 Task: Use the formula "IMSUB" in spreadsheet "Project portfolio".
Action: Mouse moved to (135, 95)
Screenshot: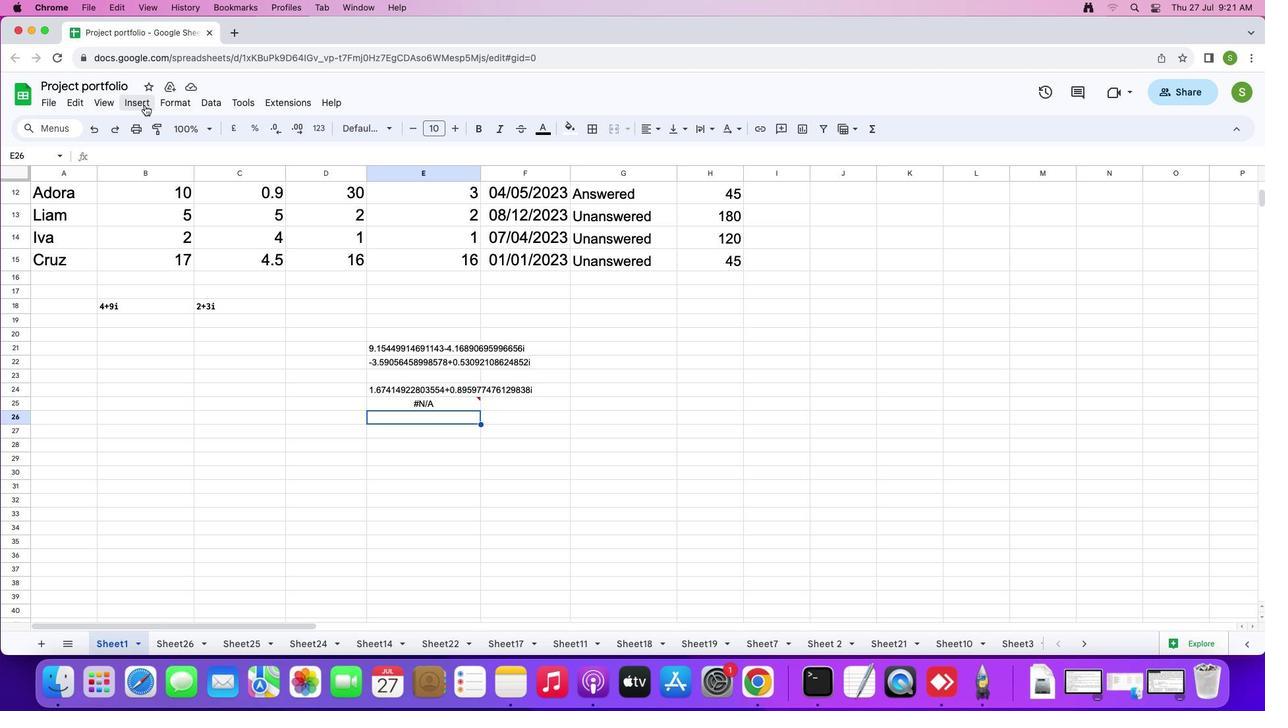 
Action: Mouse pressed left at (135, 95)
Screenshot: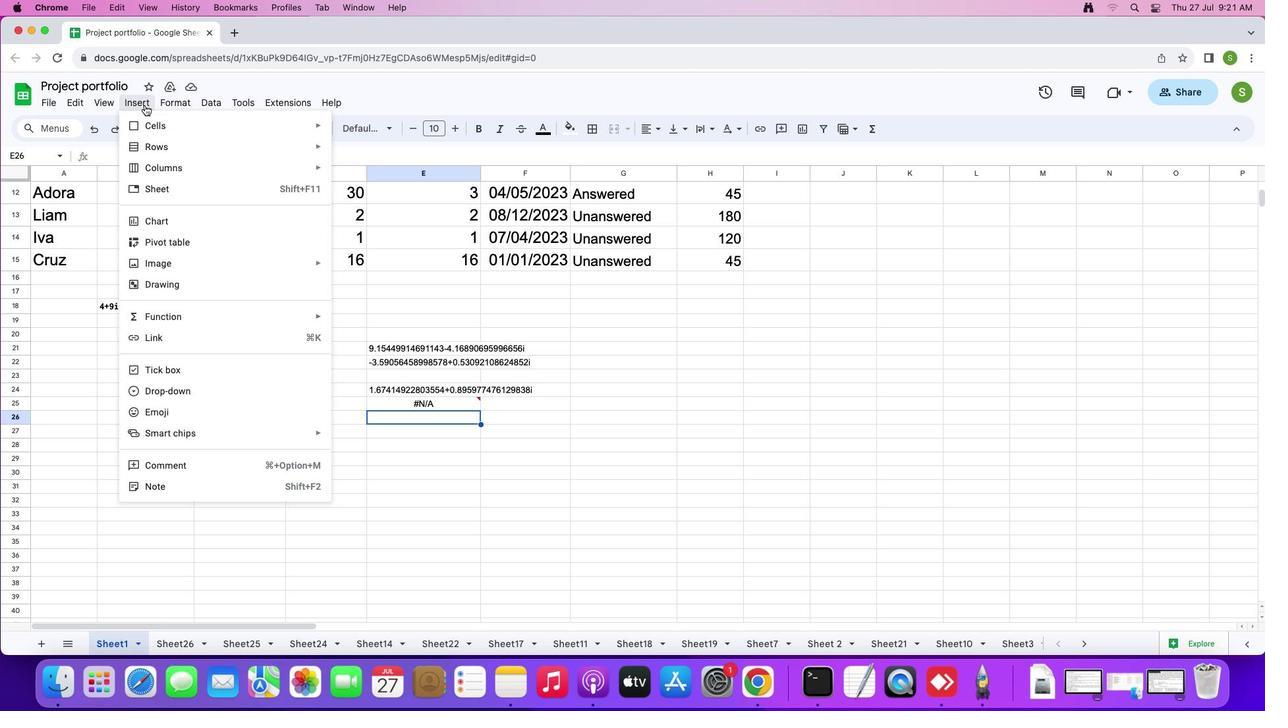 
Action: Mouse moved to (189, 312)
Screenshot: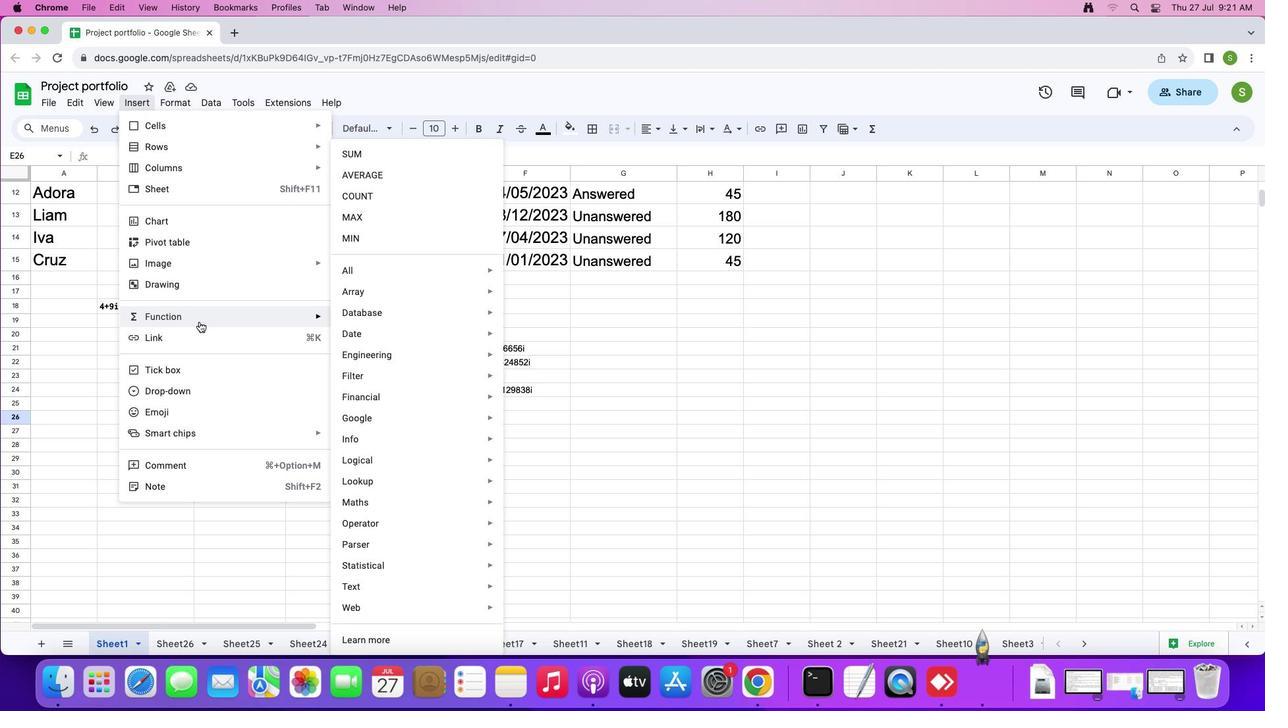 
Action: Mouse pressed left at (189, 312)
Screenshot: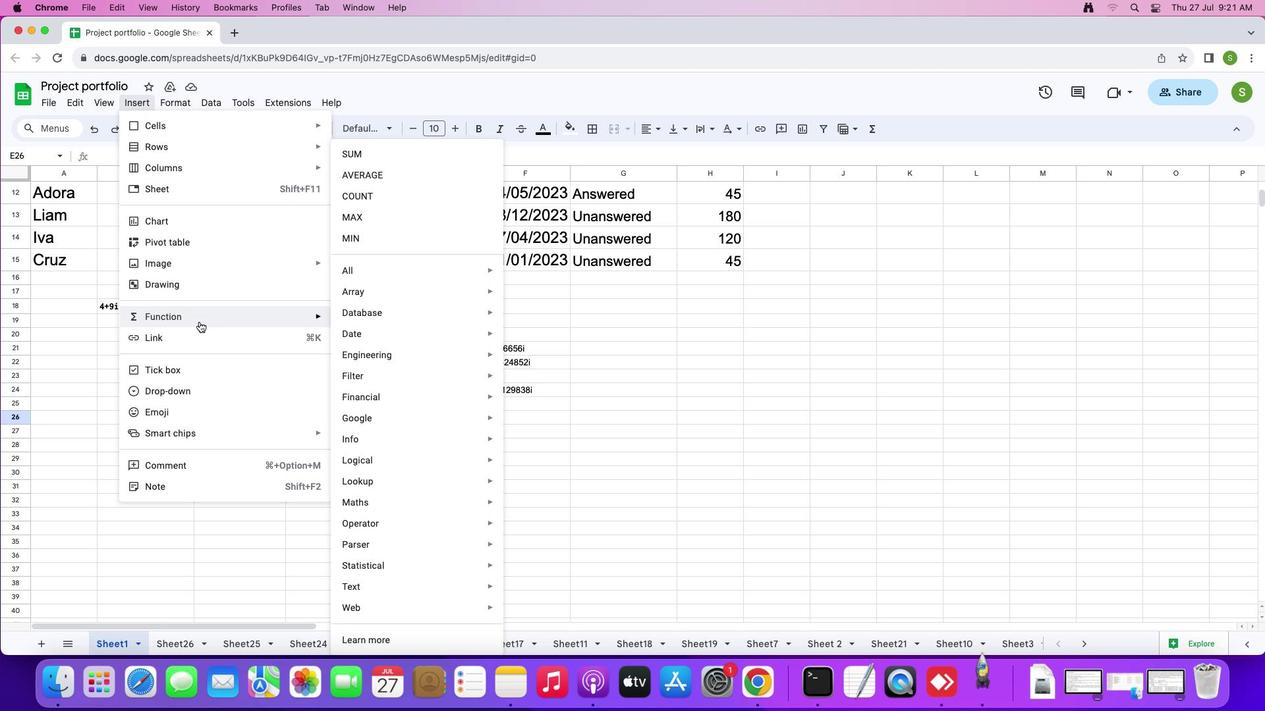 
Action: Mouse moved to (364, 262)
Screenshot: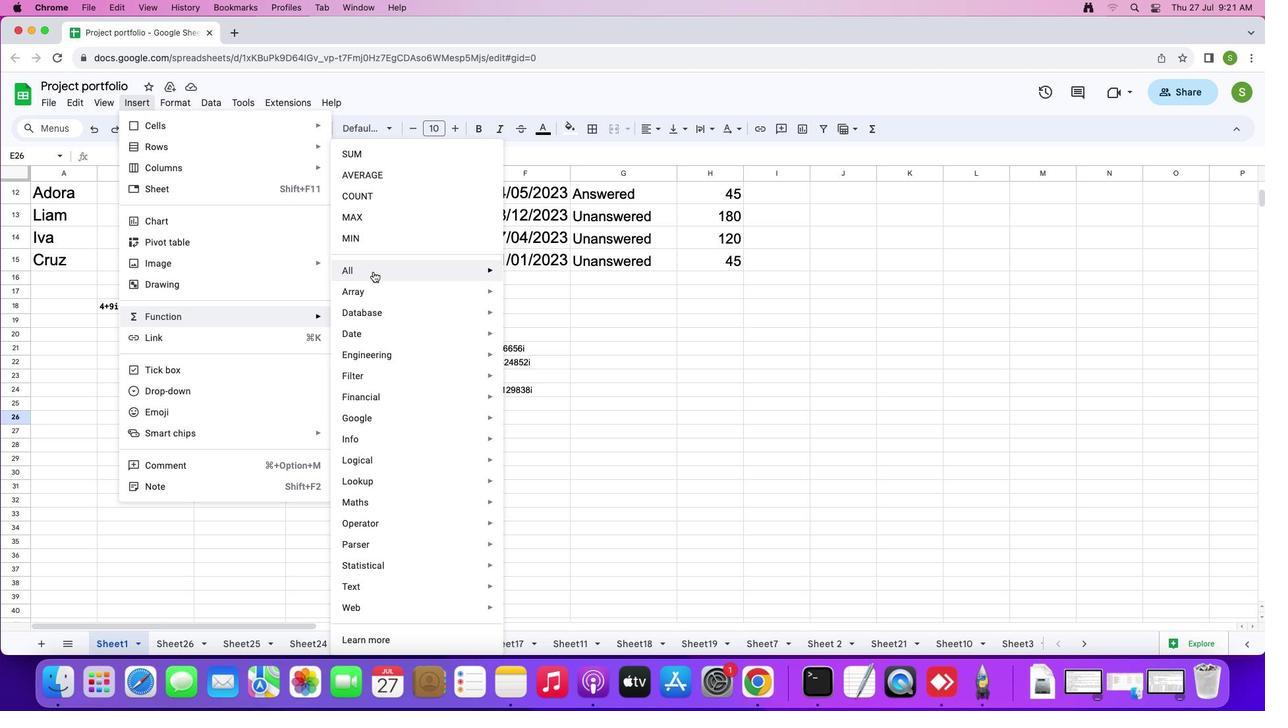 
Action: Mouse pressed left at (364, 262)
Screenshot: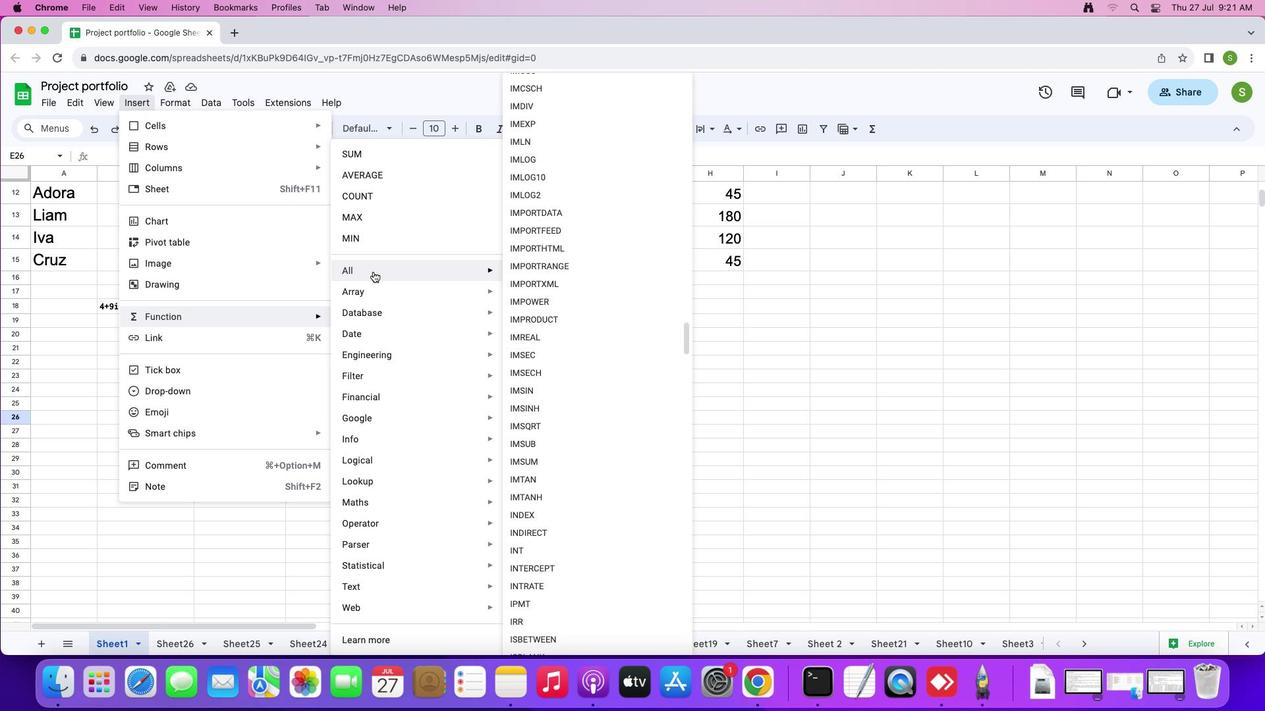 
Action: Mouse moved to (537, 438)
Screenshot: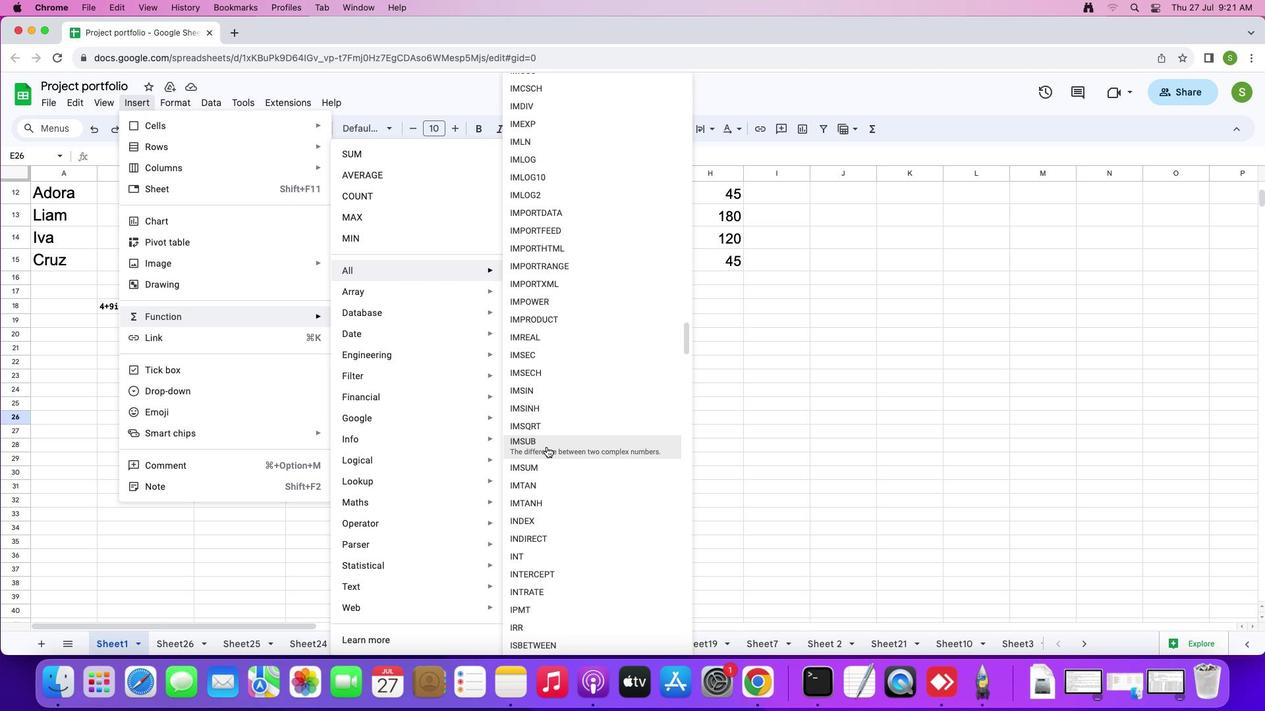
Action: Mouse pressed left at (537, 438)
Screenshot: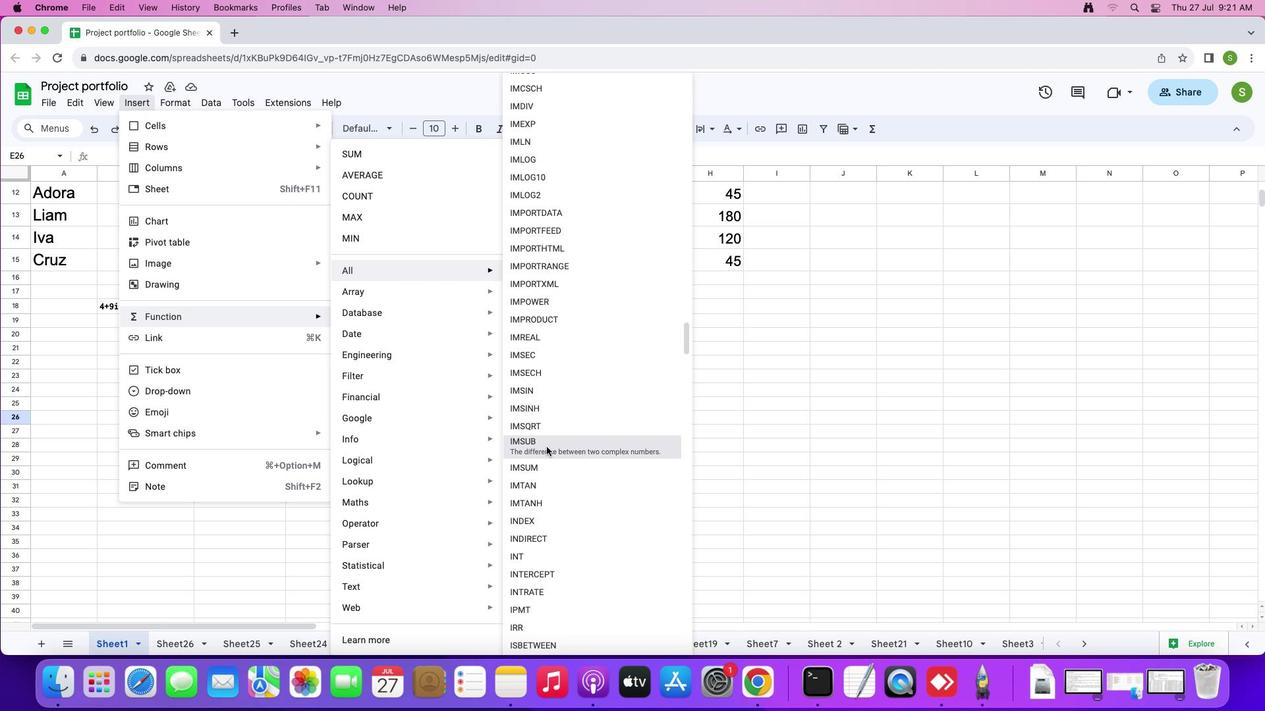 
Action: Mouse moved to (125, 299)
Screenshot: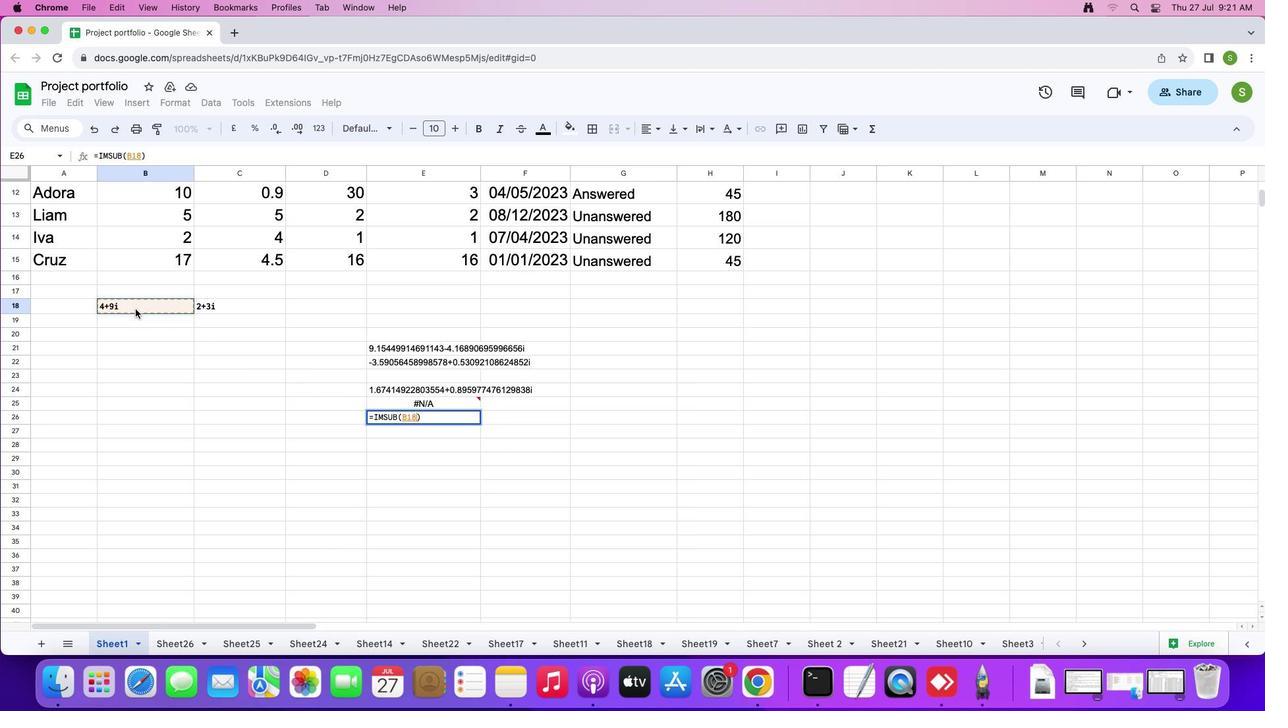 
Action: Mouse pressed left at (125, 299)
Screenshot: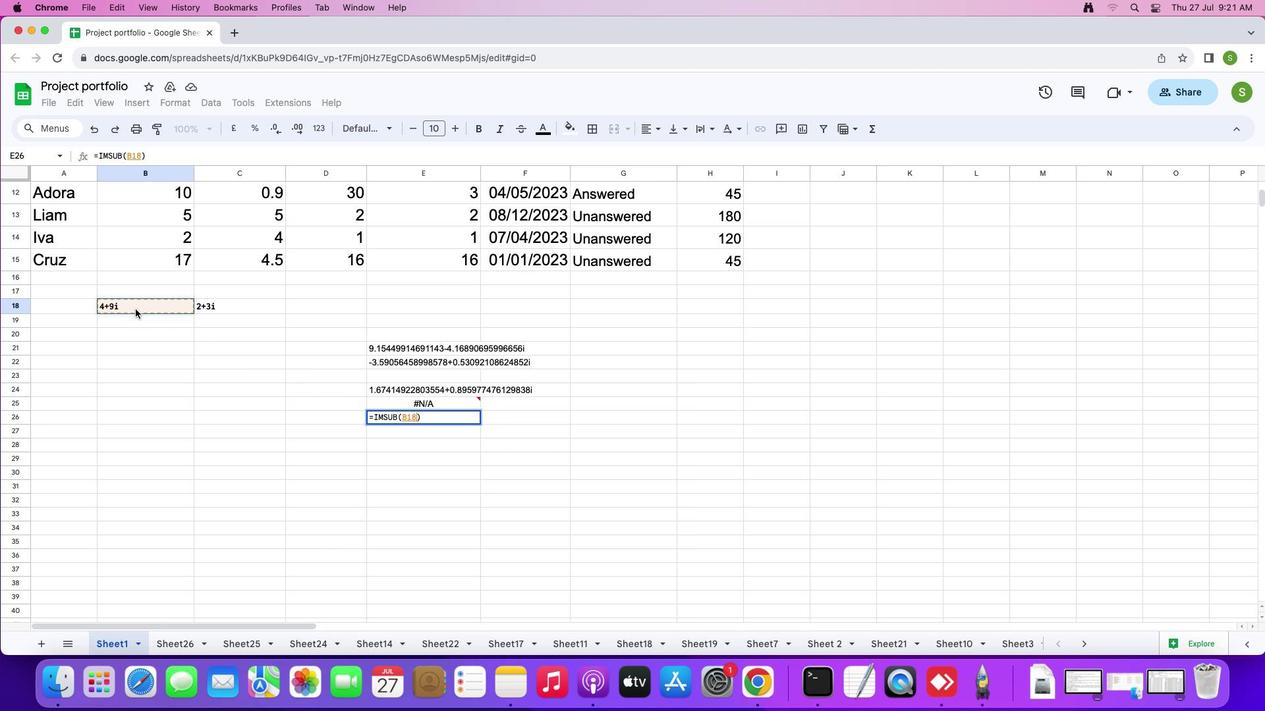 
Action: Mouse moved to (135, 303)
Screenshot: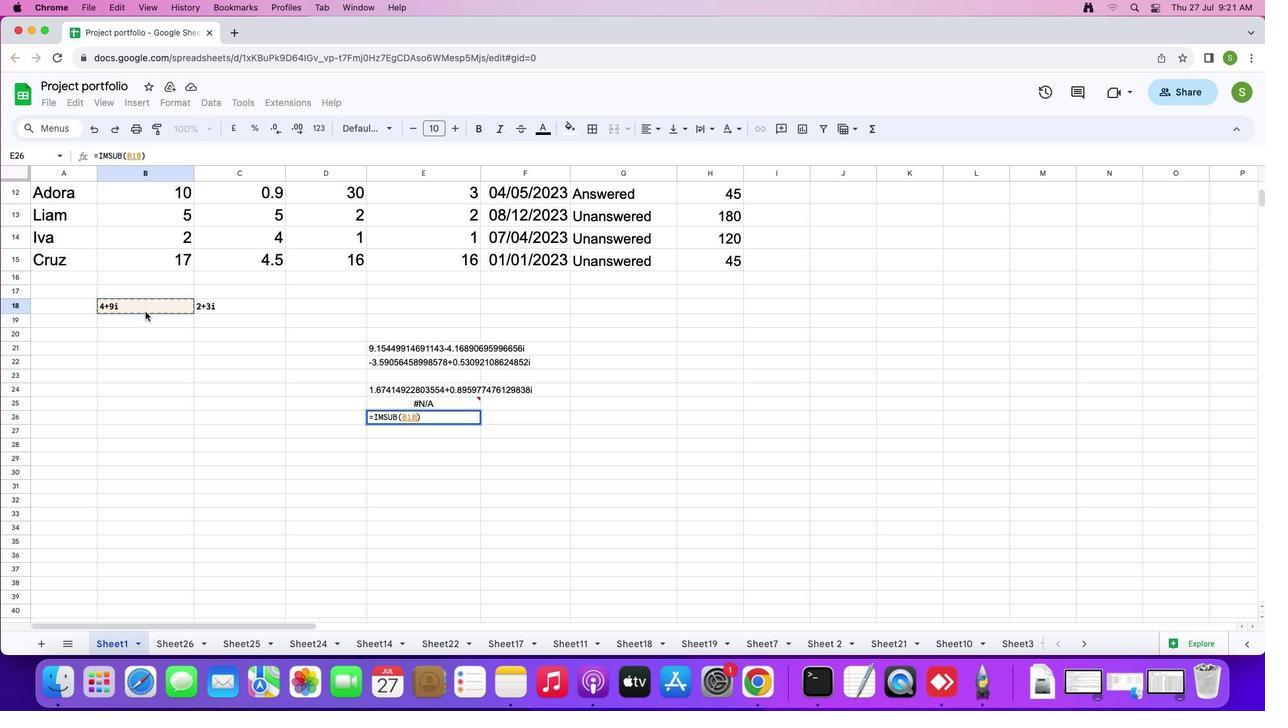 
Action: Key pressed ','
Screenshot: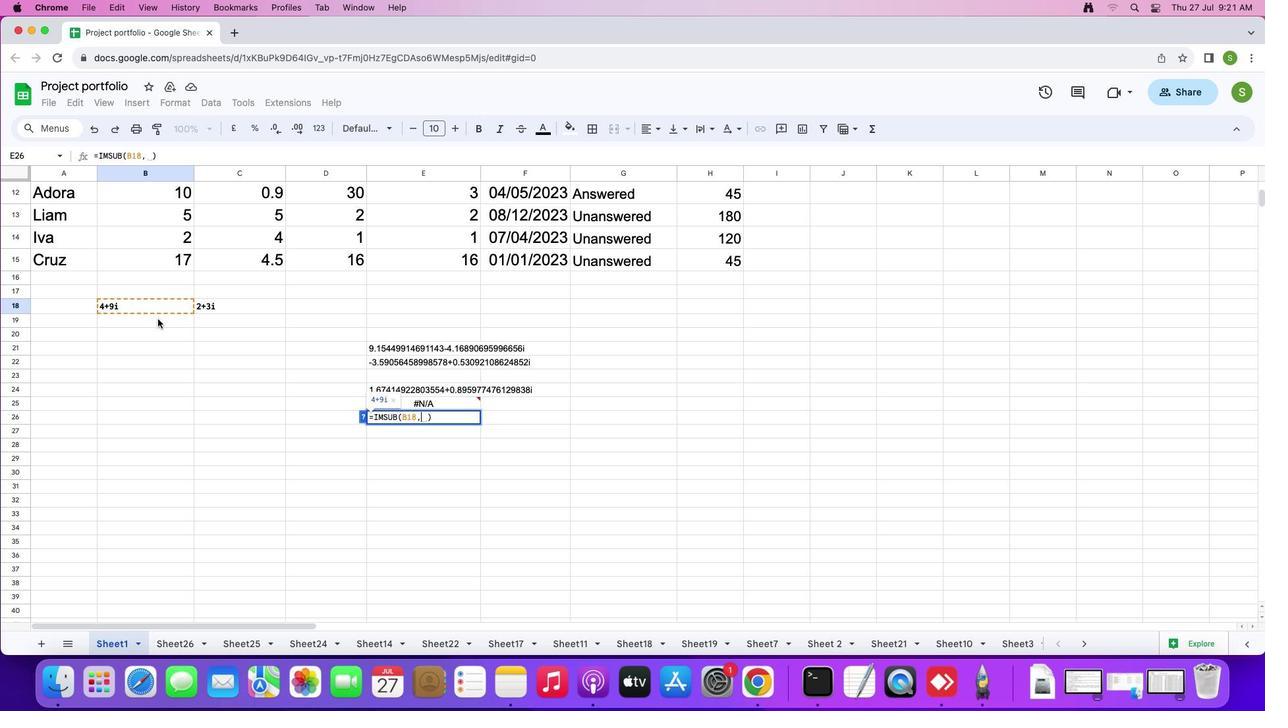 
Action: Mouse moved to (226, 291)
Screenshot: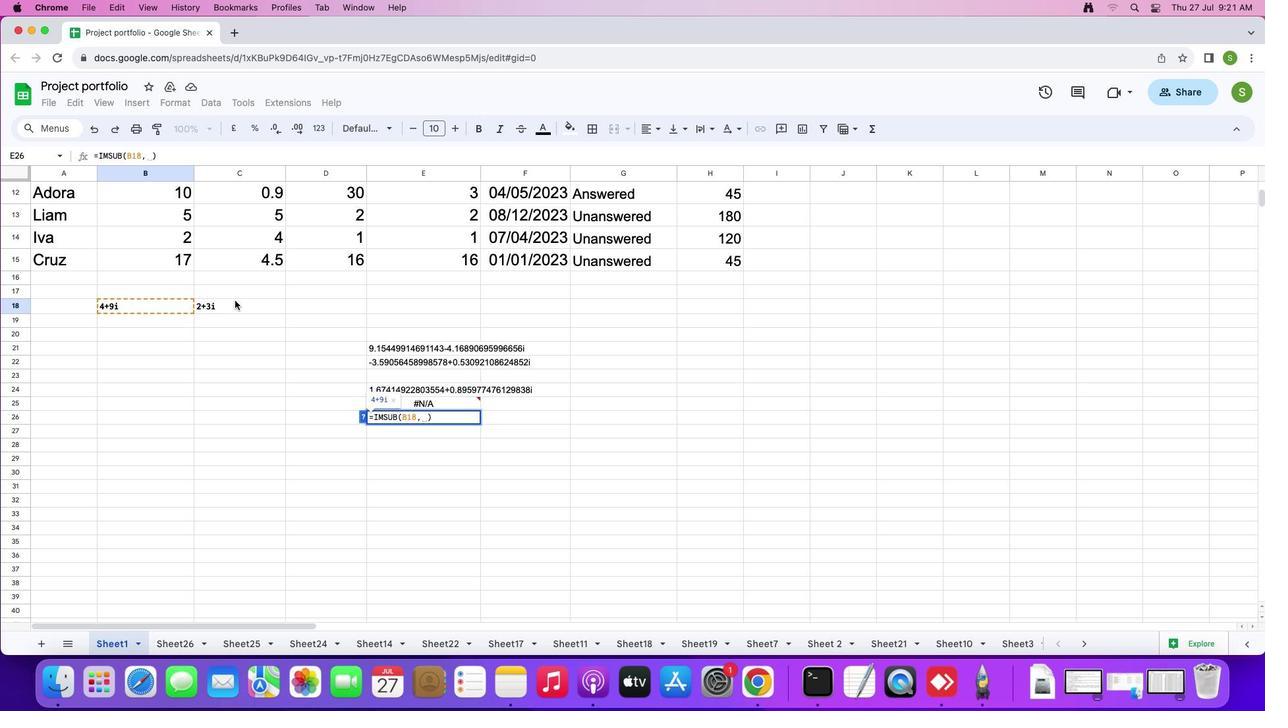 
Action: Mouse pressed left at (226, 291)
Screenshot: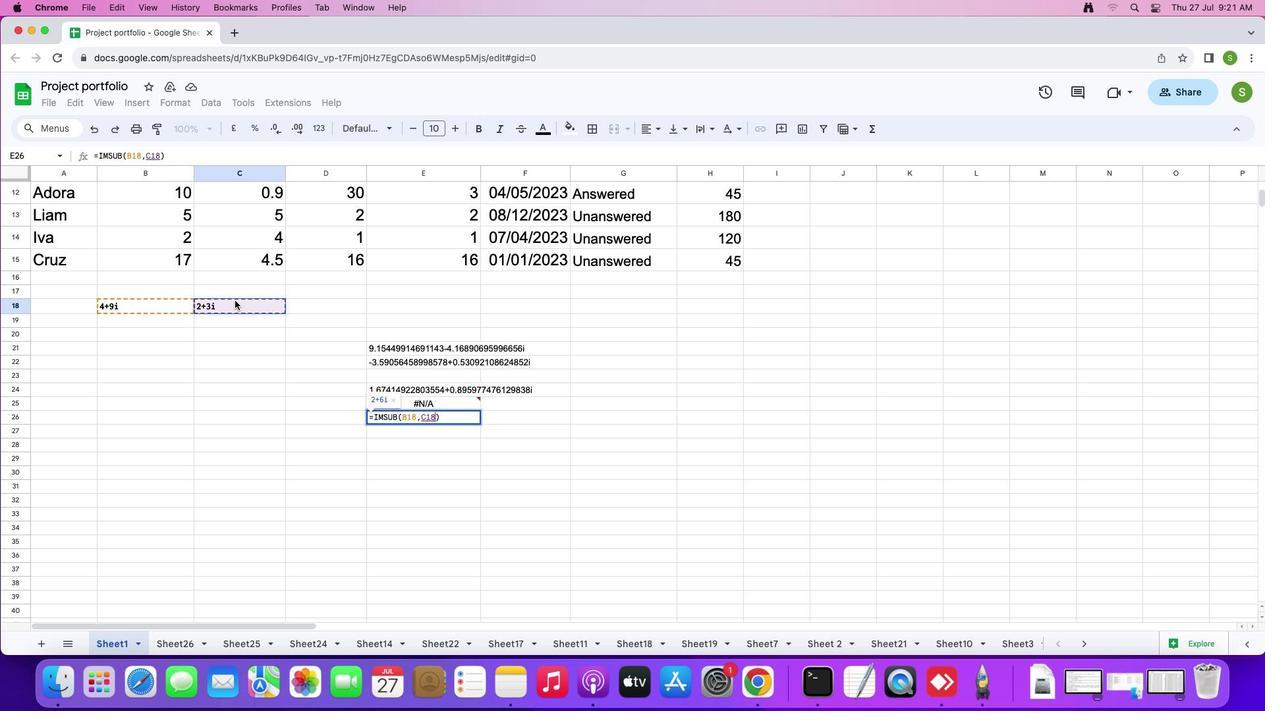 
Action: Key pressed Key.enter
Screenshot: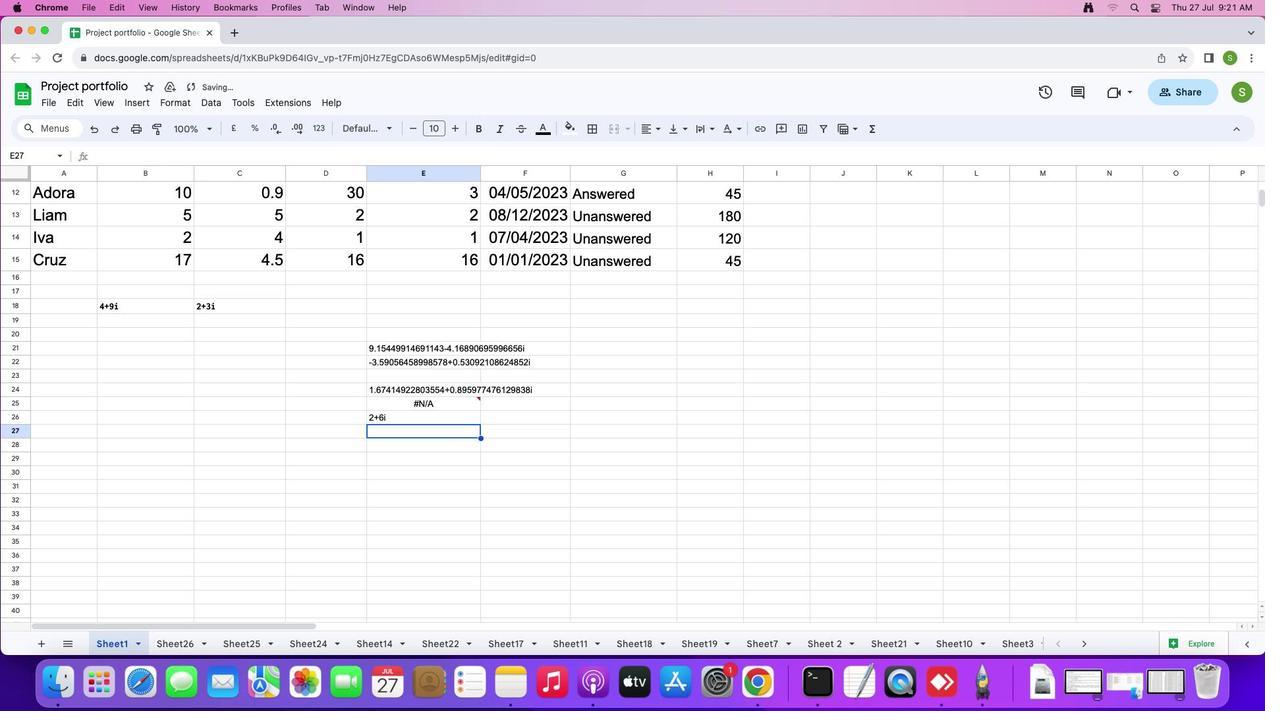 
